 Task: Select default profile as windows powershell.
Action: Mouse moved to (181, 5)
Screenshot: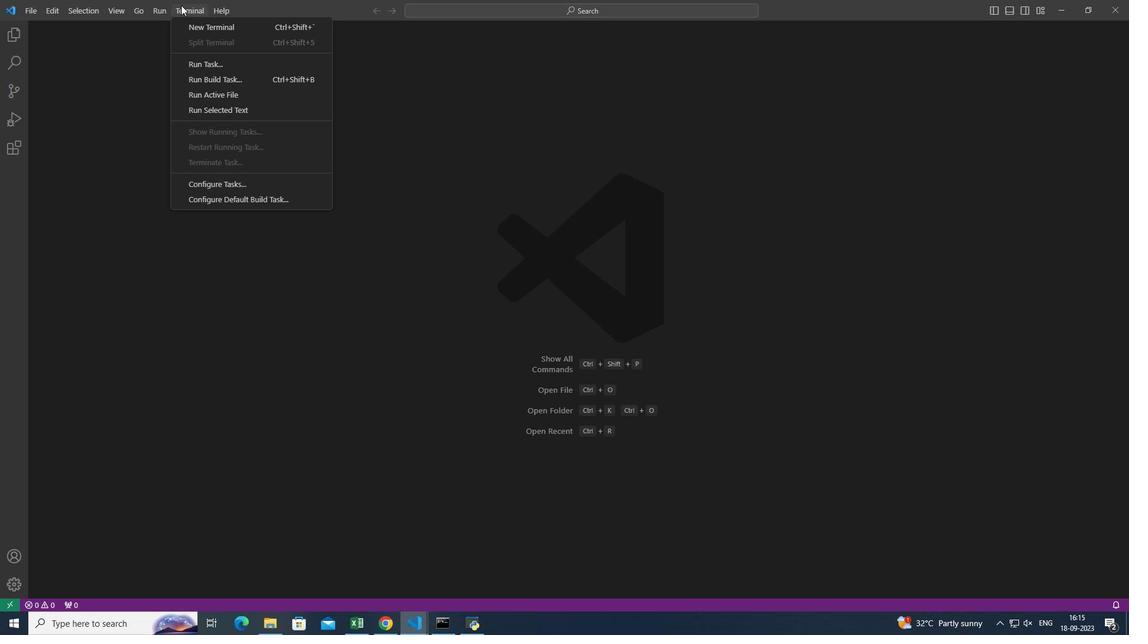 
Action: Mouse pressed left at (181, 5)
Screenshot: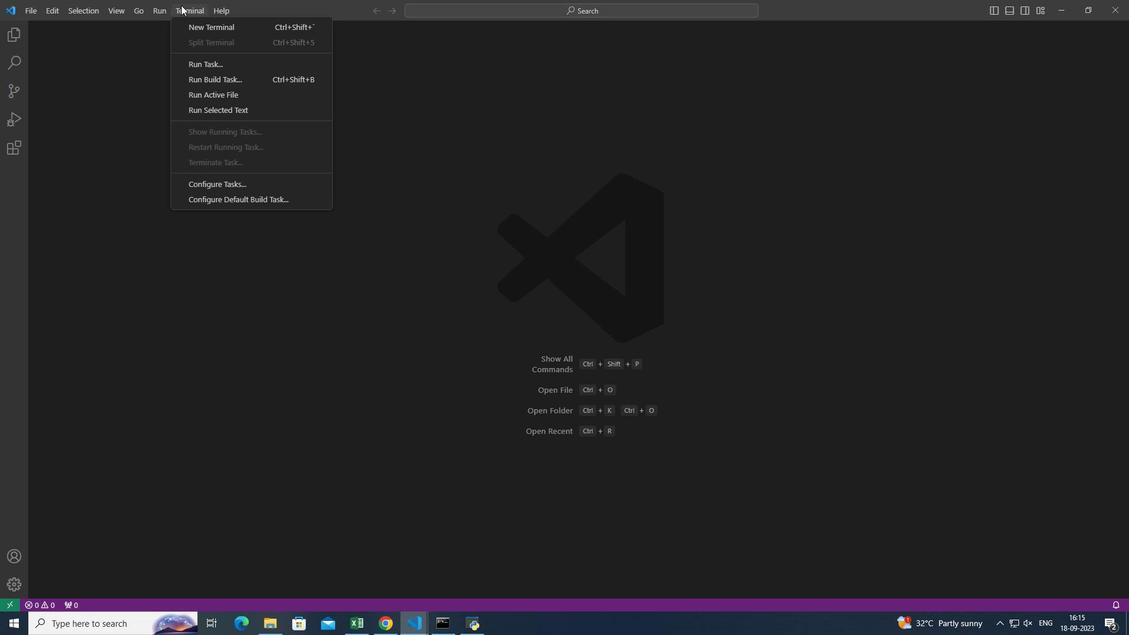 
Action: Mouse moved to (265, 26)
Screenshot: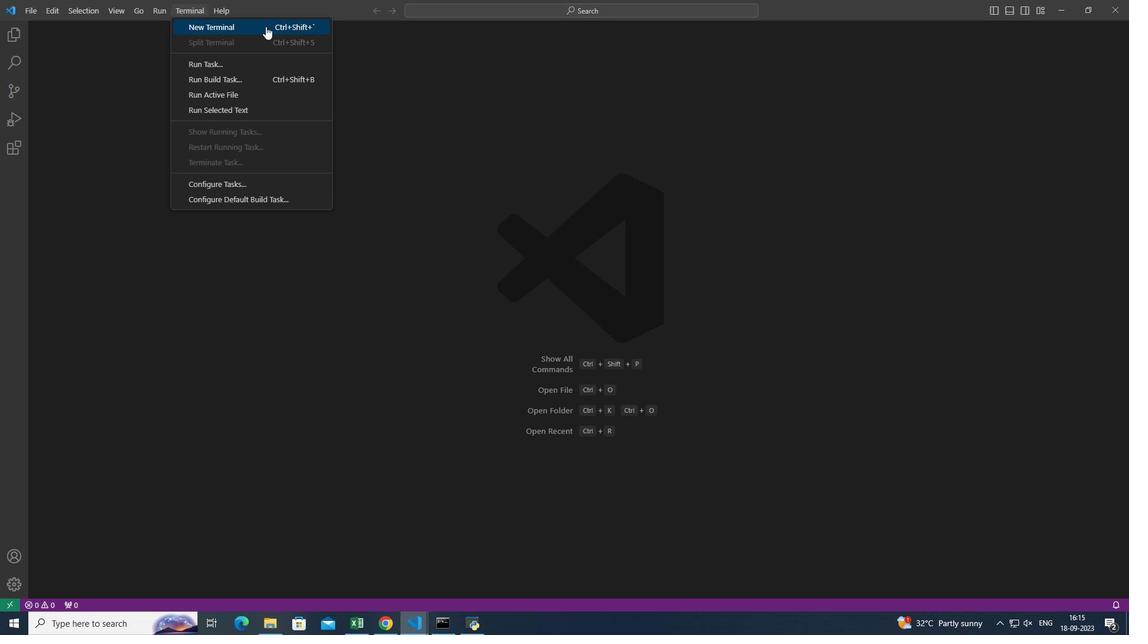 
Action: Mouse pressed left at (265, 26)
Screenshot: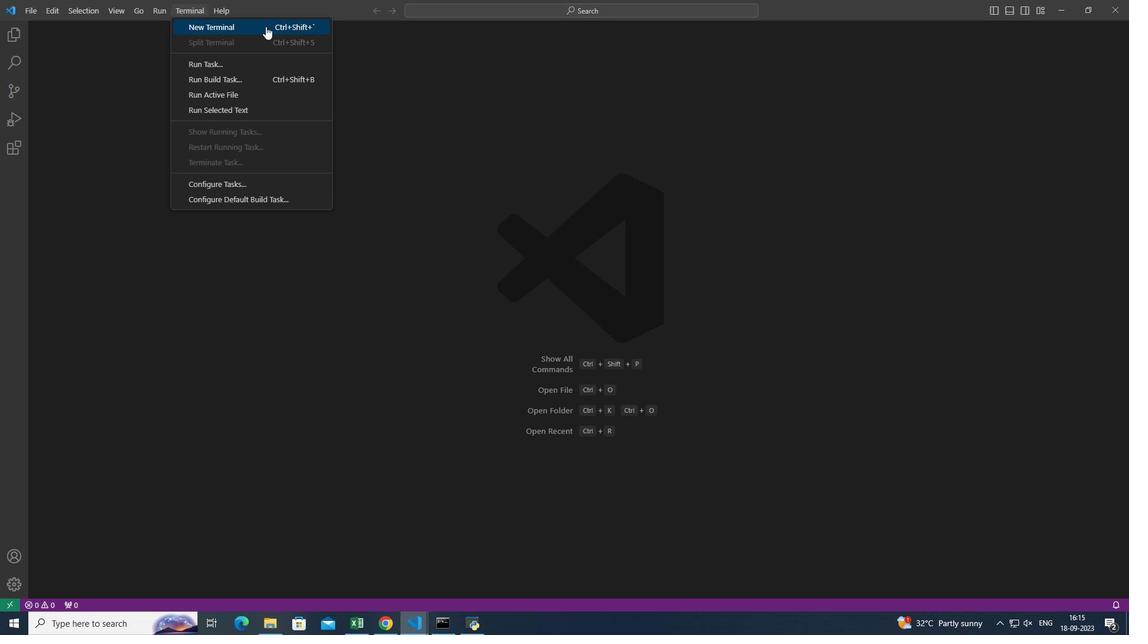 
Action: Mouse moved to (1058, 459)
Screenshot: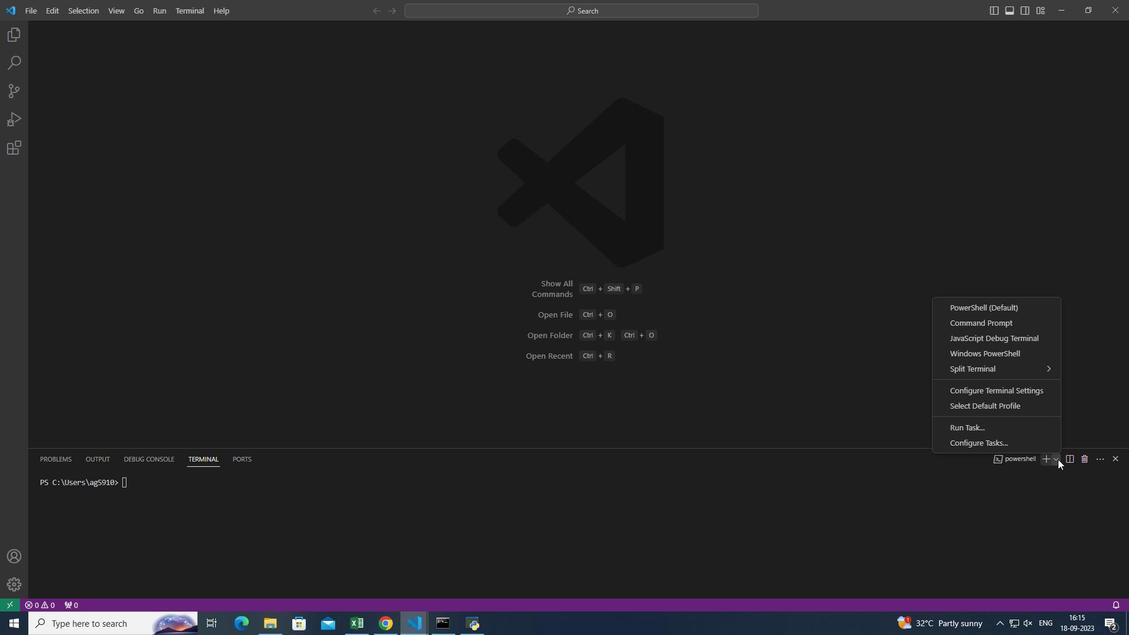 
Action: Mouse pressed left at (1058, 459)
Screenshot: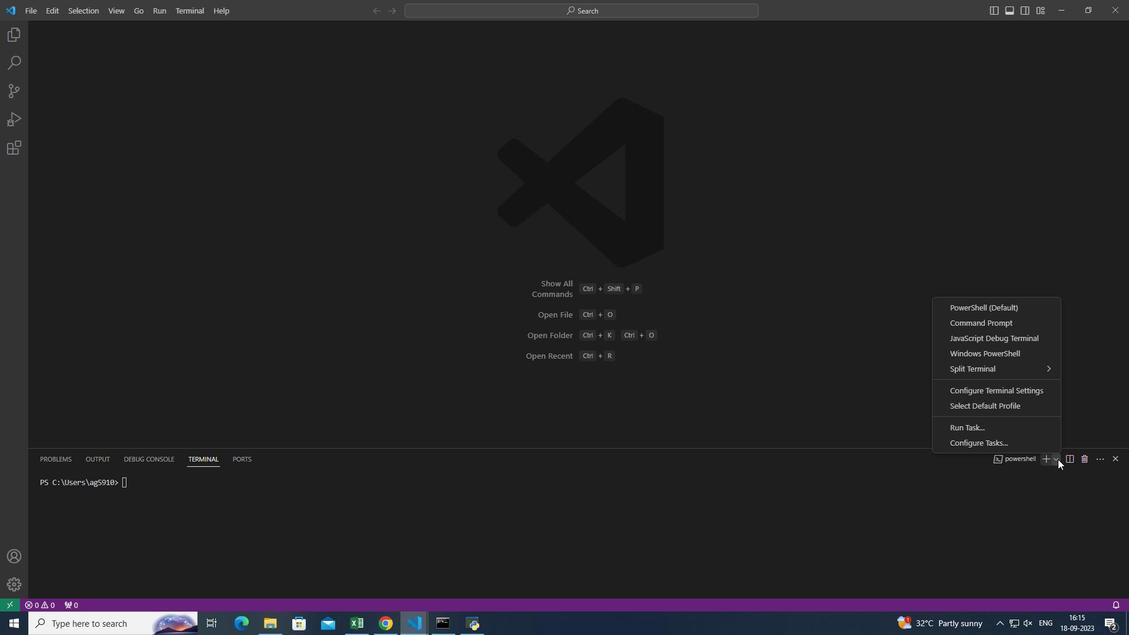 
Action: Mouse moved to (1033, 404)
Screenshot: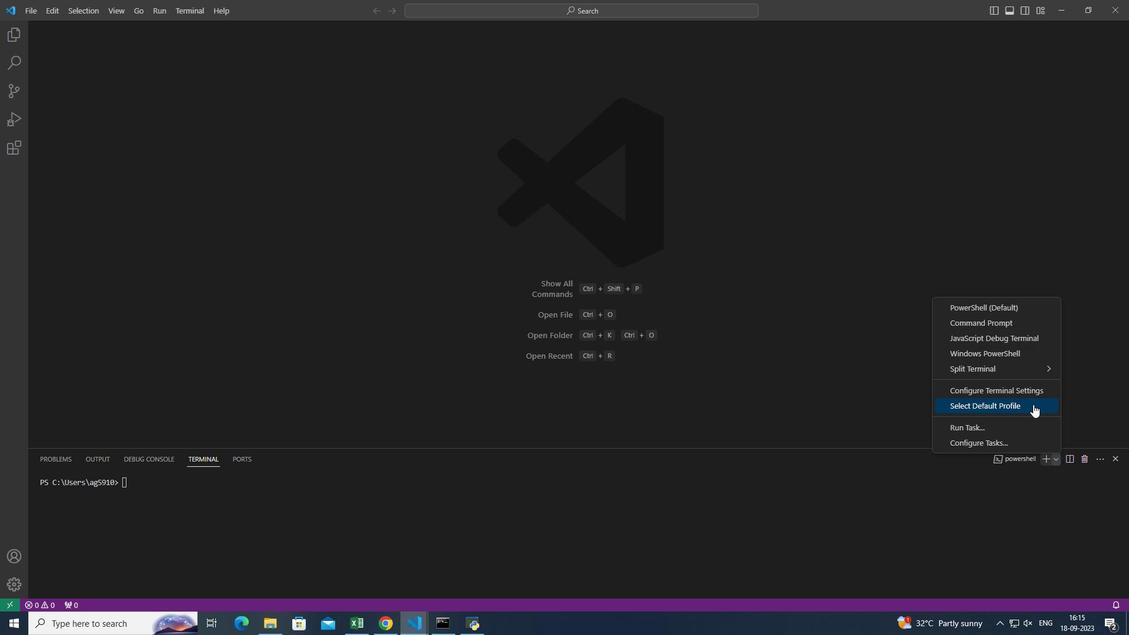 
Action: Mouse pressed left at (1033, 404)
Screenshot: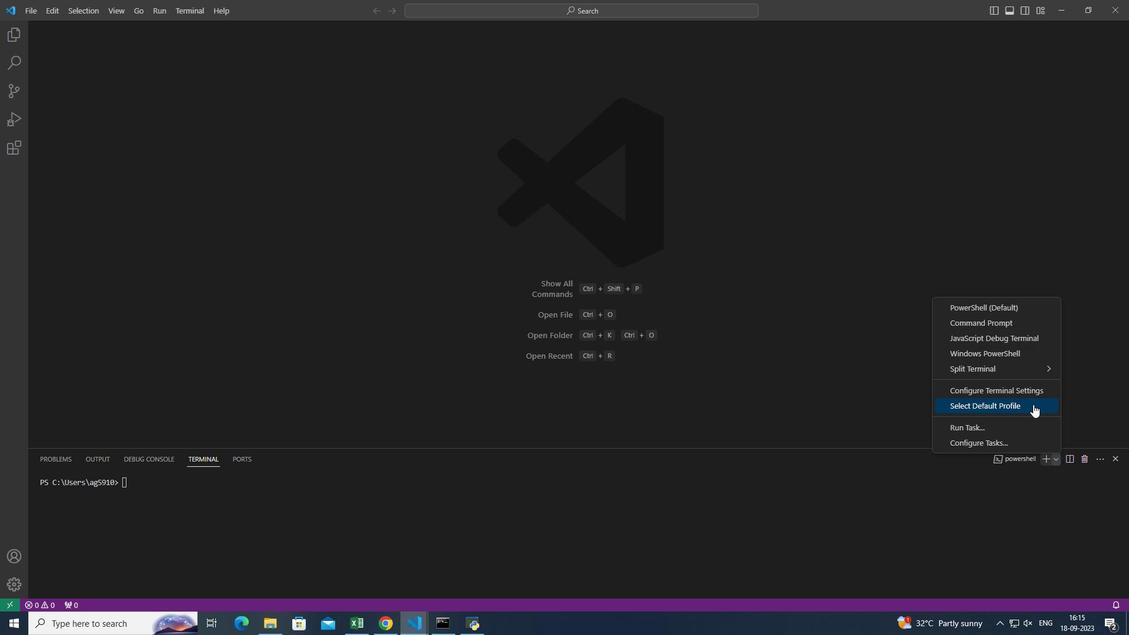 
Action: Mouse moved to (655, 58)
Screenshot: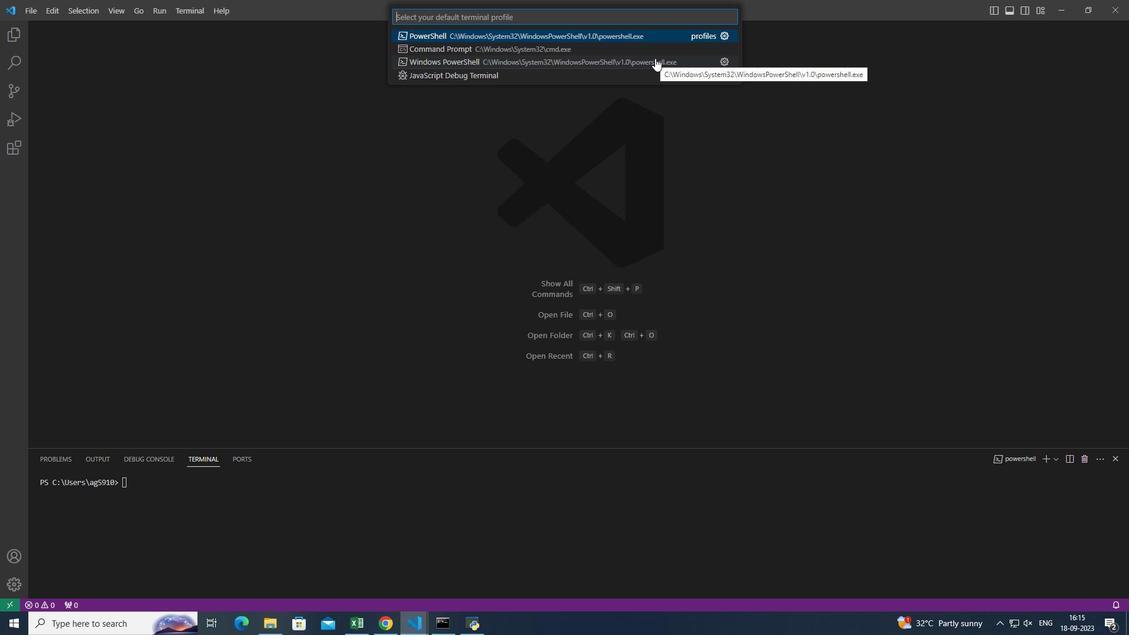 
Action: Mouse pressed left at (655, 58)
Screenshot: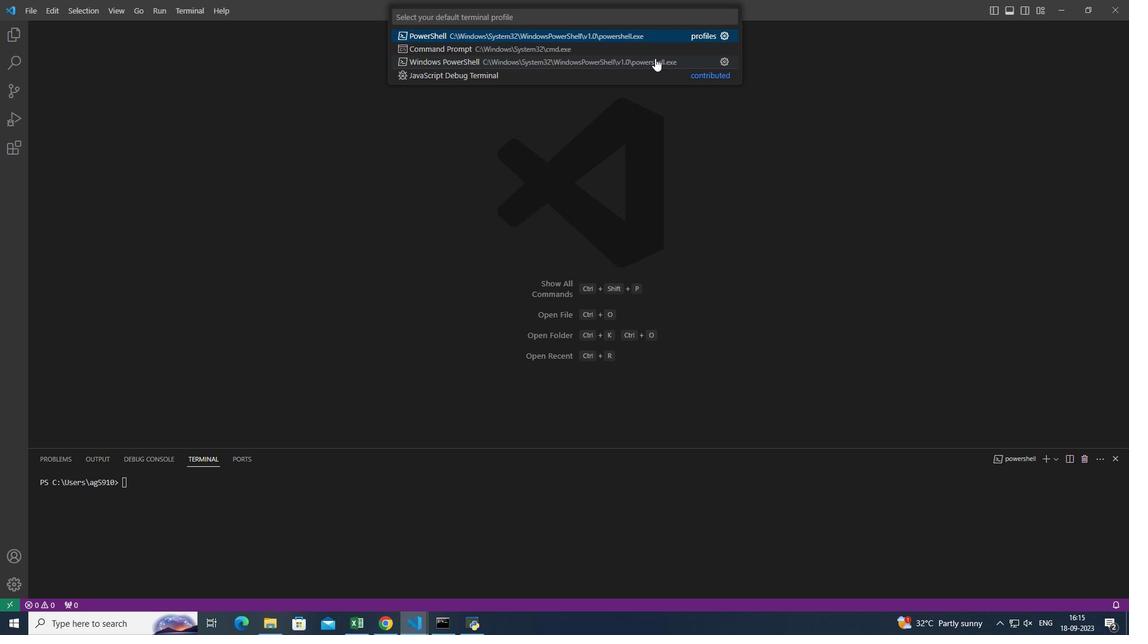
Action: Mouse moved to (821, 335)
Screenshot: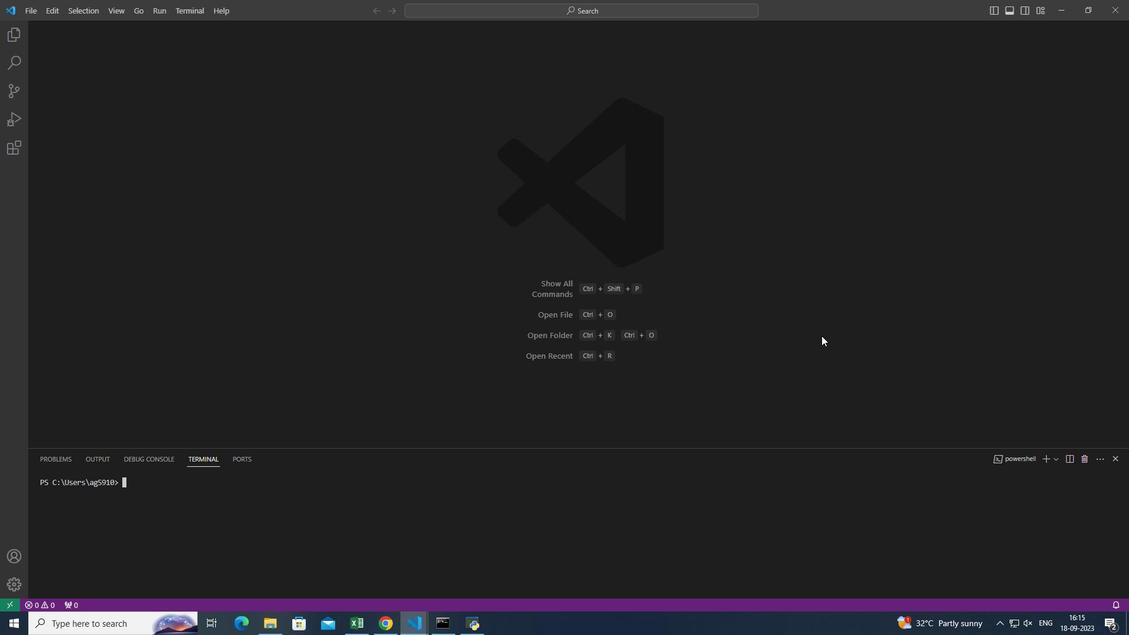 
